 Task: Set the transport protocol for RTP stream output to "UDP-Lite".
Action: Mouse moved to (114, 14)
Screenshot: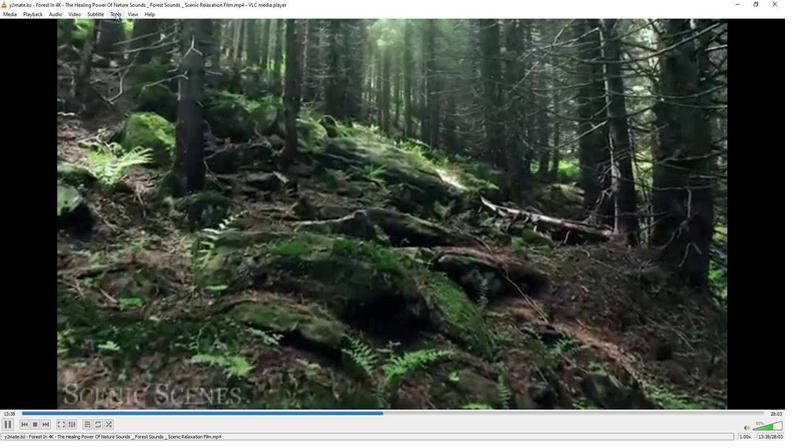 
Action: Mouse pressed left at (114, 14)
Screenshot: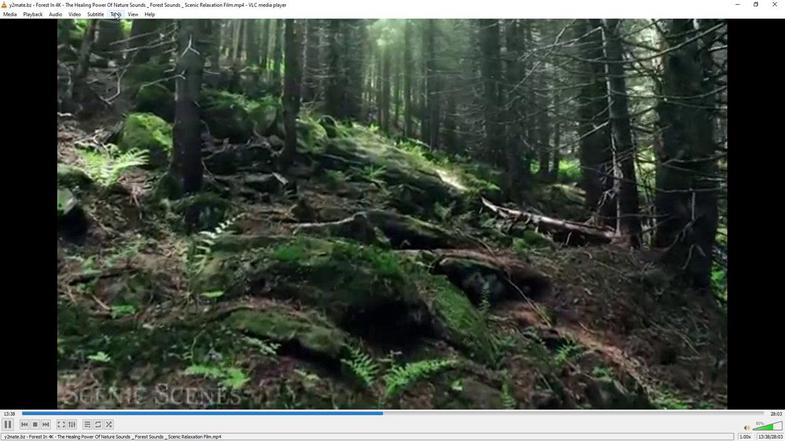 
Action: Mouse moved to (128, 112)
Screenshot: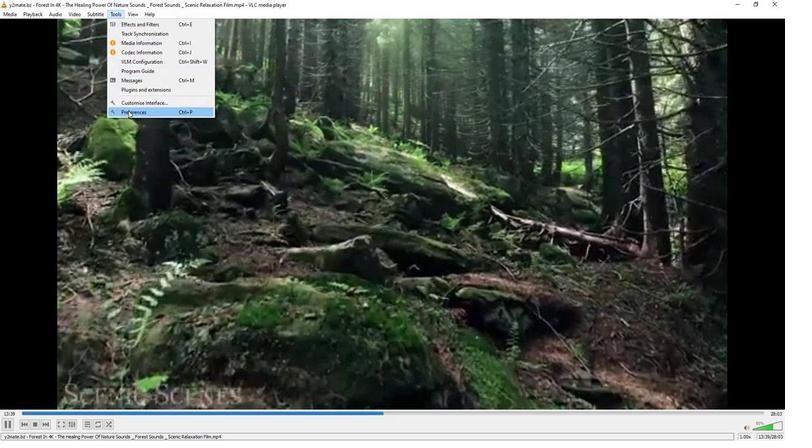
Action: Mouse pressed left at (128, 112)
Screenshot: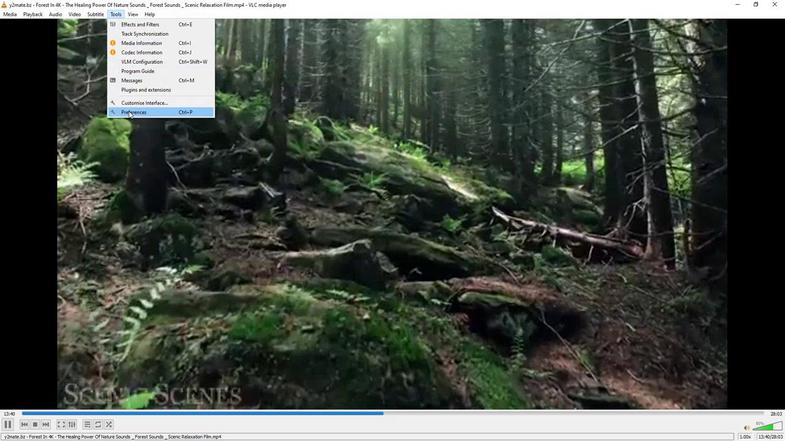 
Action: Mouse moved to (257, 358)
Screenshot: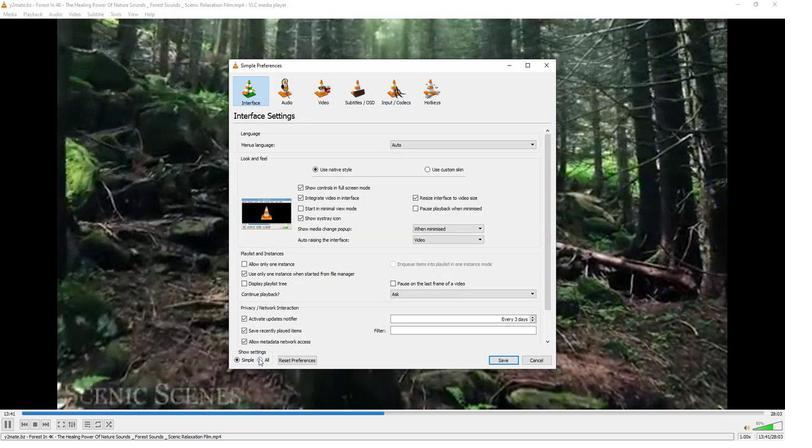
Action: Mouse pressed left at (257, 358)
Screenshot: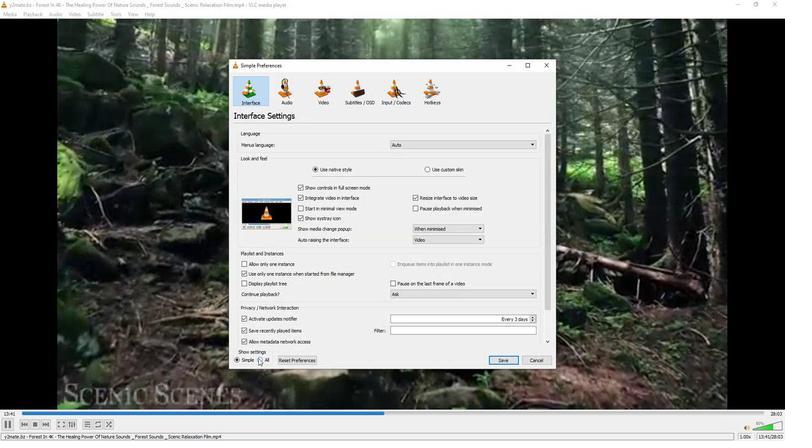 
Action: Mouse moved to (255, 298)
Screenshot: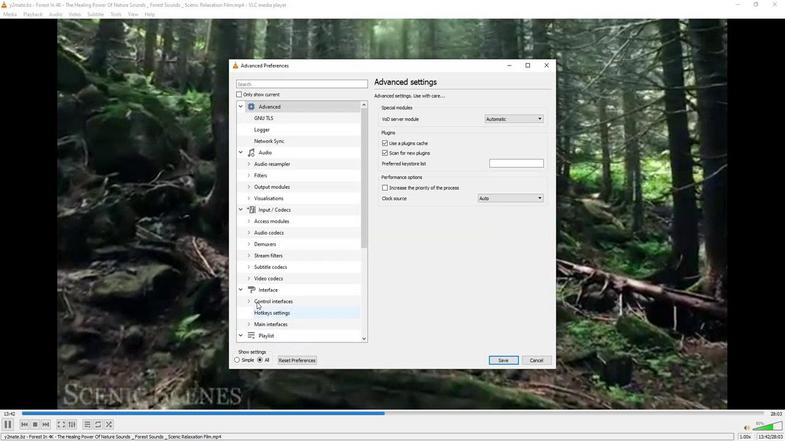 
Action: Mouse scrolled (255, 297) with delta (0, 0)
Screenshot: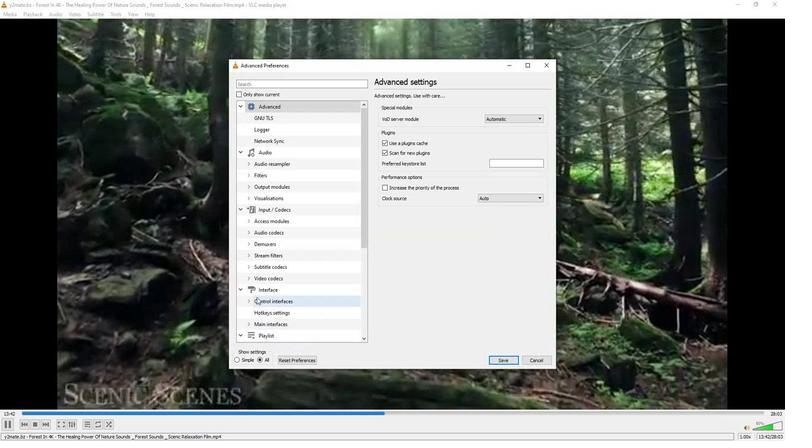 
Action: Mouse moved to (255, 298)
Screenshot: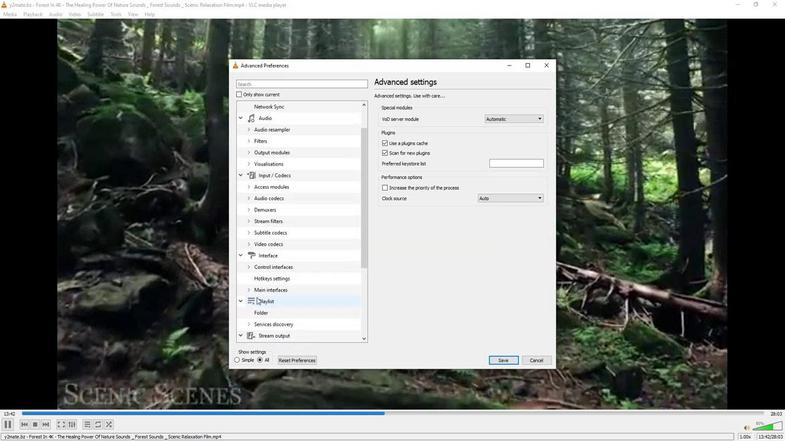 
Action: Mouse scrolled (255, 297) with delta (0, 0)
Screenshot: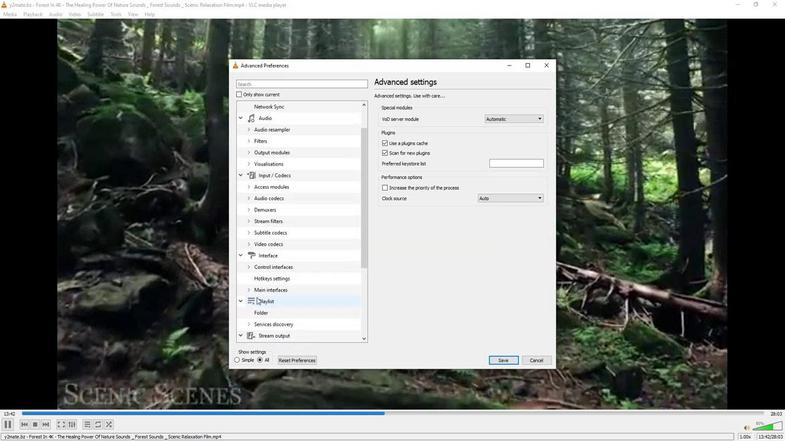 
Action: Mouse moved to (254, 293)
Screenshot: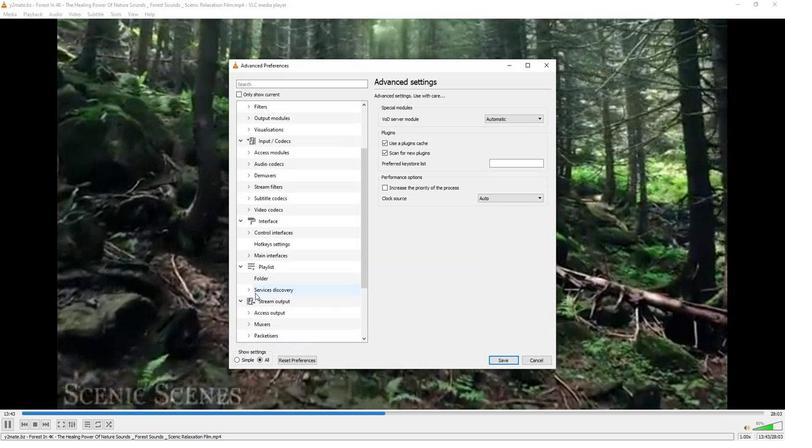 
Action: Mouse scrolled (254, 293) with delta (0, 0)
Screenshot: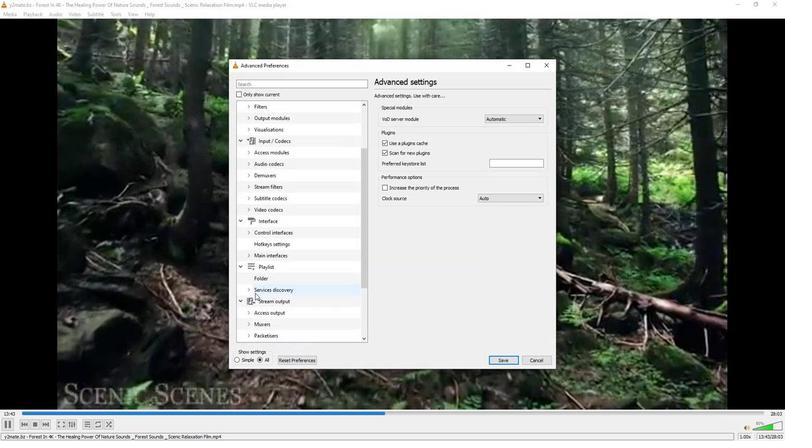 
Action: Mouse moved to (247, 311)
Screenshot: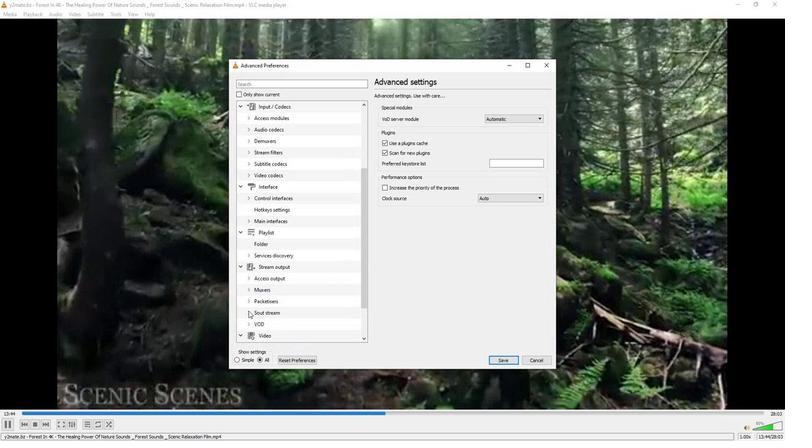 
Action: Mouse pressed left at (247, 311)
Screenshot: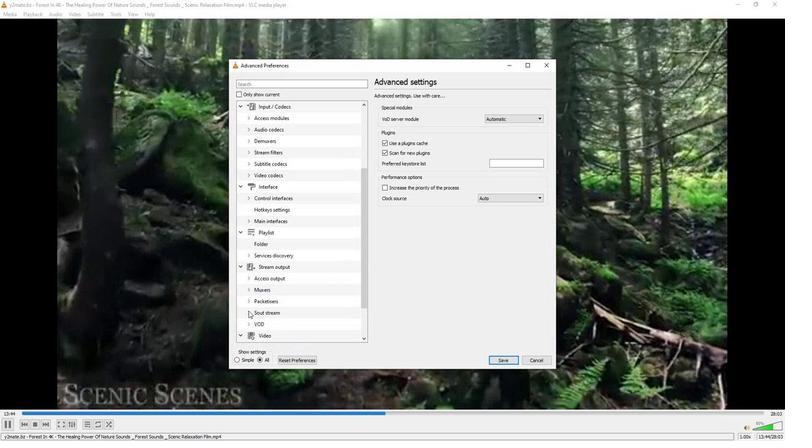 
Action: Mouse moved to (266, 312)
Screenshot: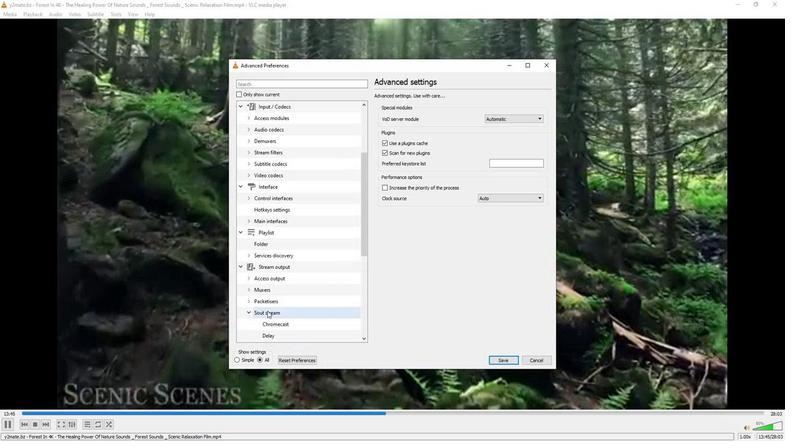 
Action: Mouse scrolled (266, 311) with delta (0, 0)
Screenshot: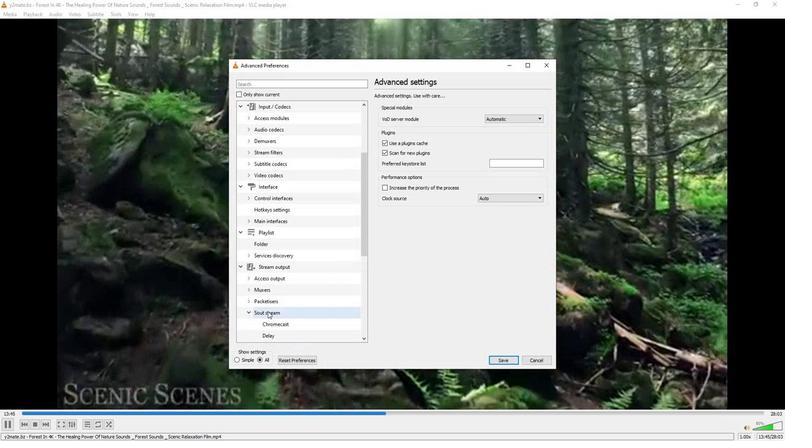 
Action: Mouse moved to (267, 312)
Screenshot: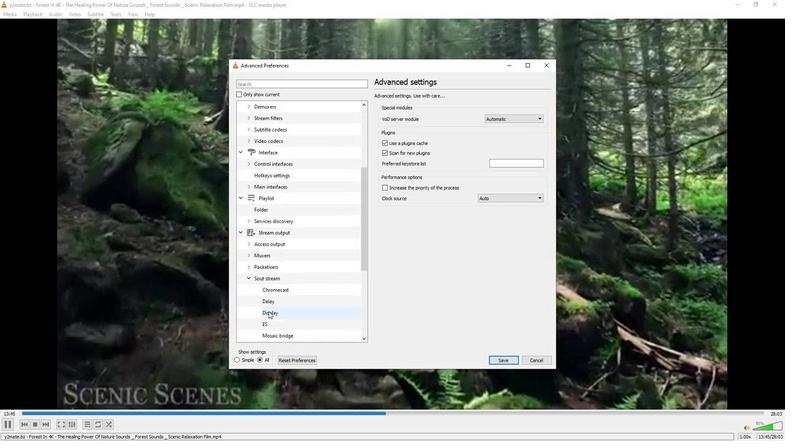 
Action: Mouse scrolled (267, 311) with delta (0, 0)
Screenshot: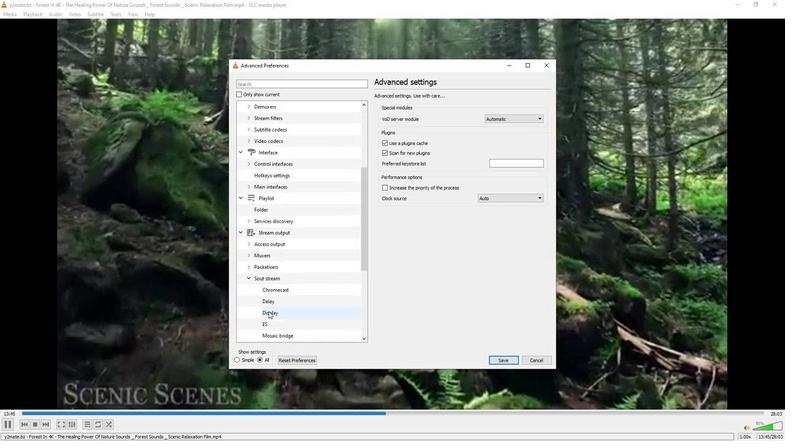 
Action: Mouse moved to (268, 312)
Screenshot: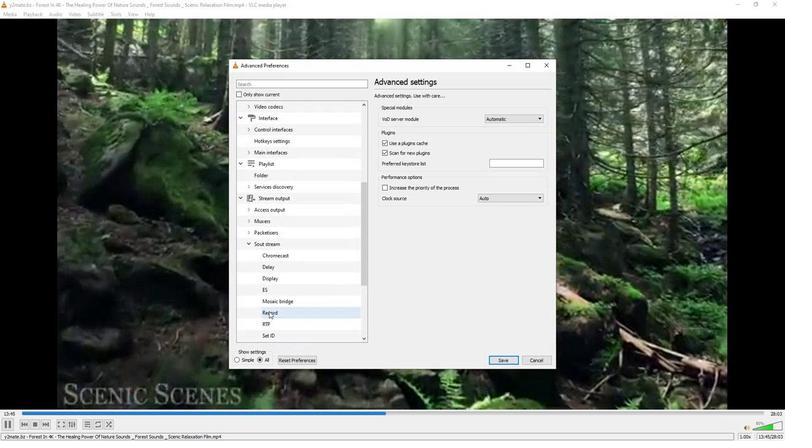 
Action: Mouse scrolled (268, 311) with delta (0, 0)
Screenshot: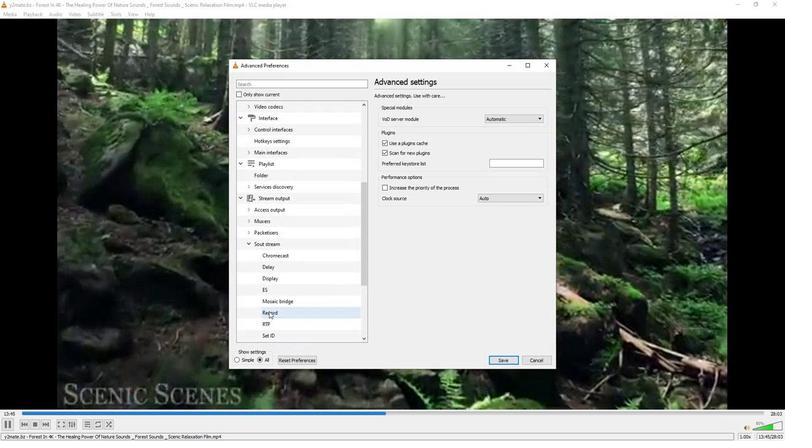 
Action: Mouse moved to (266, 290)
Screenshot: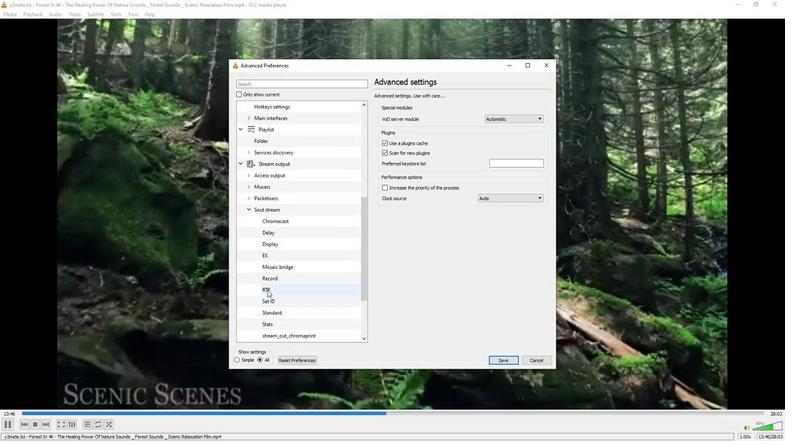 
Action: Mouse pressed left at (266, 290)
Screenshot: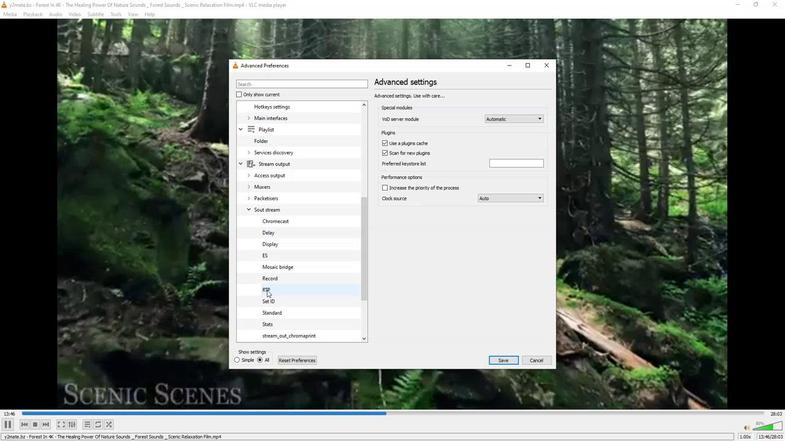 
Action: Mouse moved to (543, 208)
Screenshot: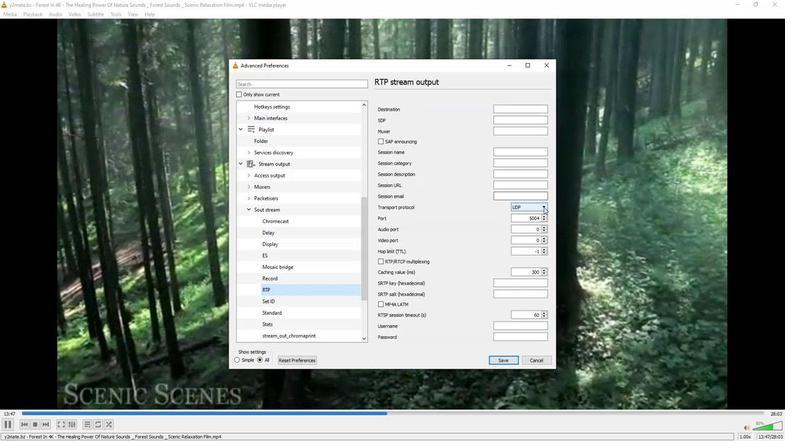 
Action: Mouse pressed left at (543, 208)
Screenshot: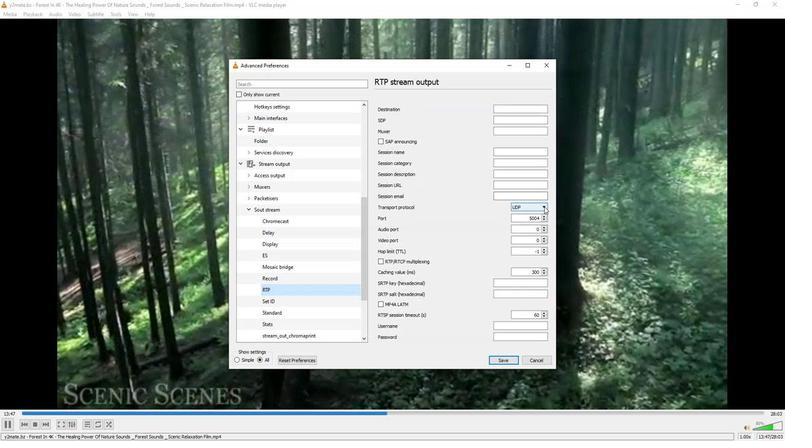 
Action: Mouse moved to (519, 235)
Screenshot: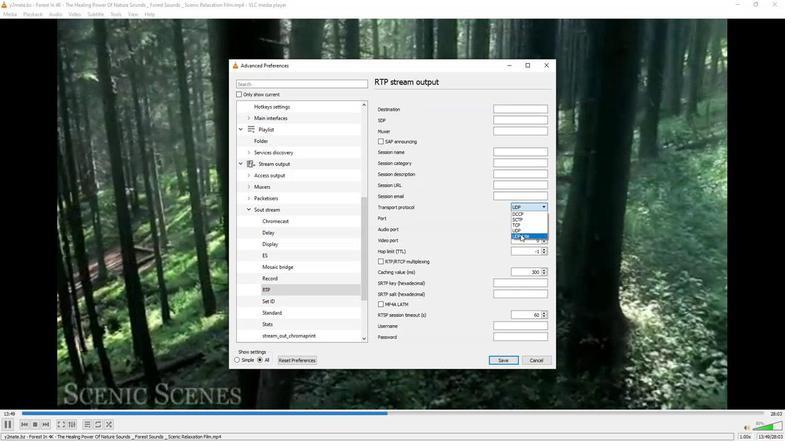 
Action: Mouse pressed left at (519, 235)
Screenshot: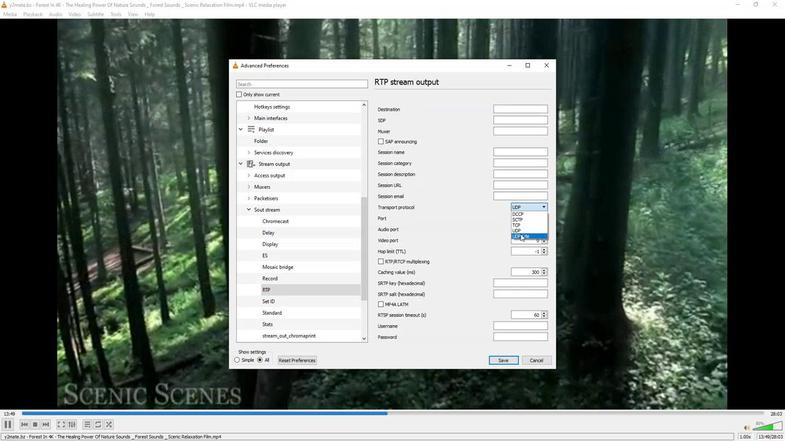 
Action: Mouse moved to (503, 235)
Screenshot: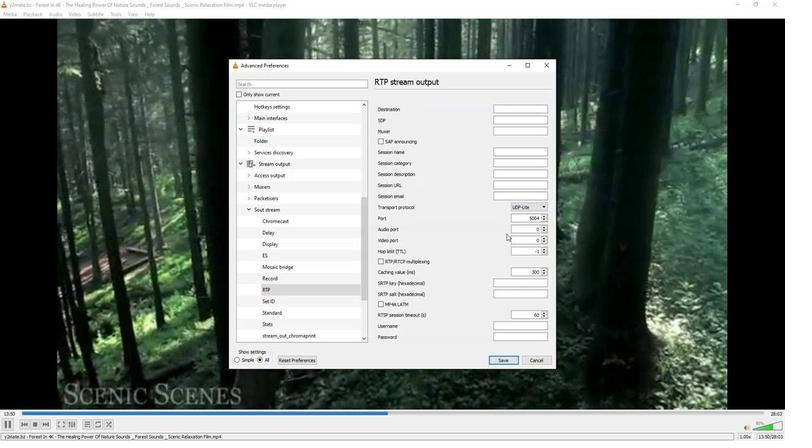 
